 Task: Use Slamming Metal Lid Effect in this video Movie B.mp4
Action: Mouse moved to (253, 151)
Screenshot: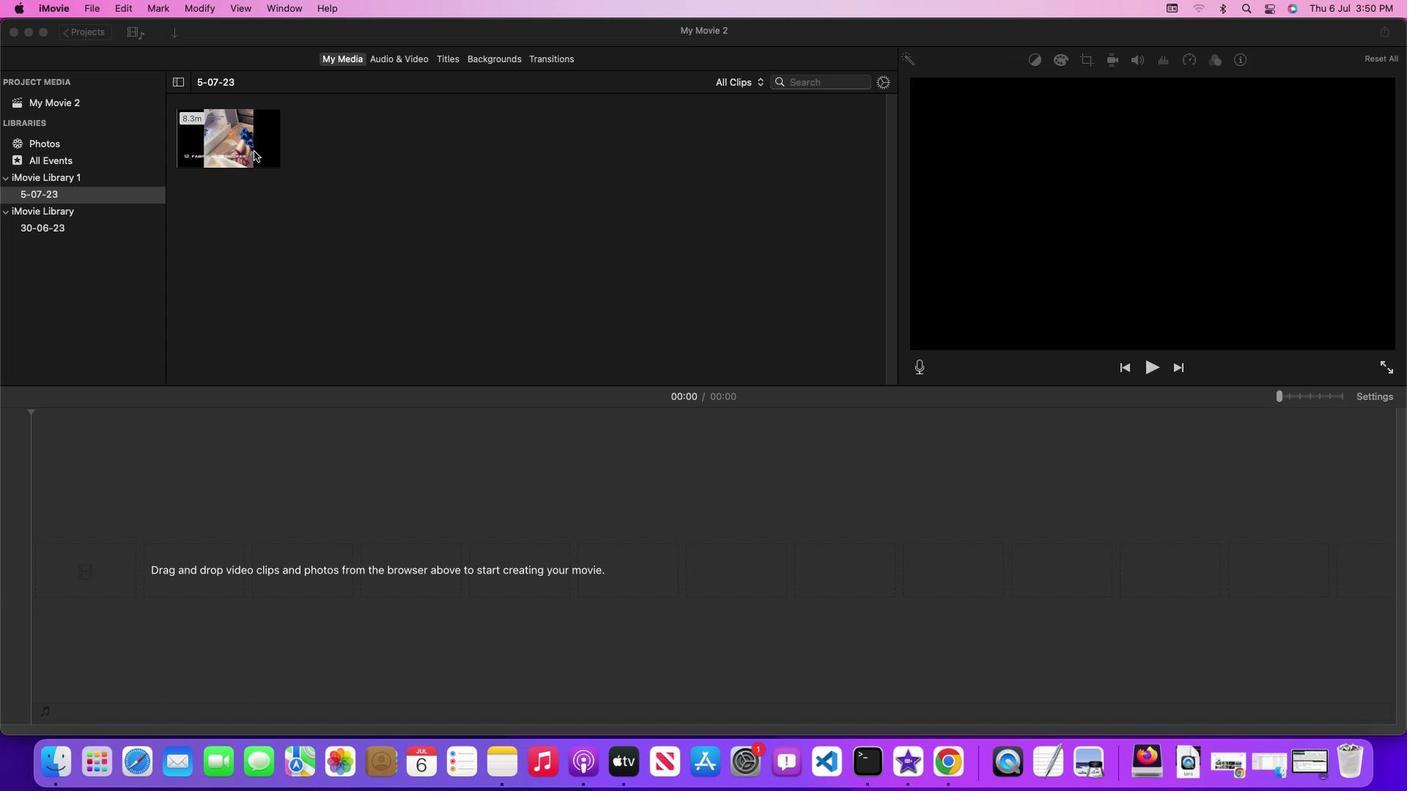 
Action: Mouse pressed left at (253, 151)
Screenshot: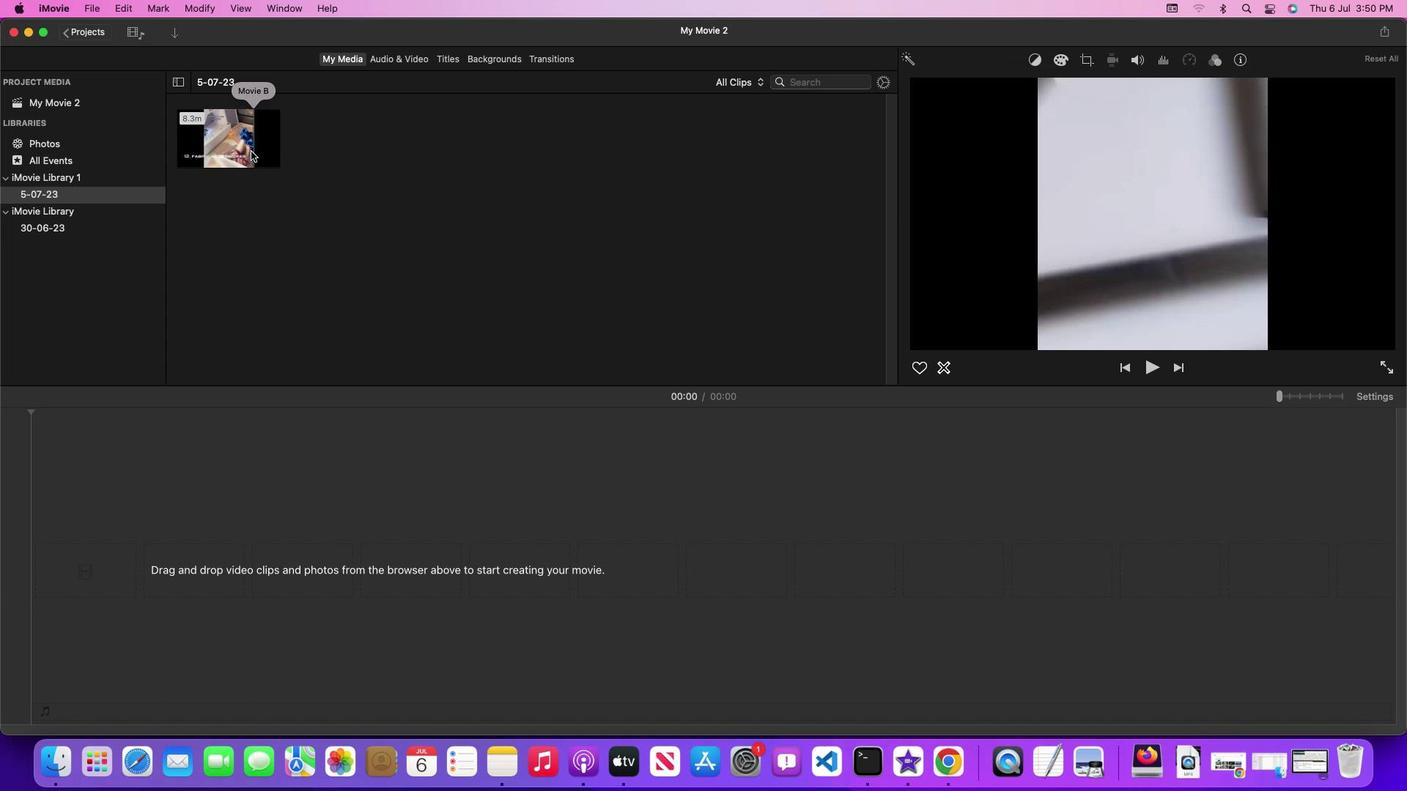 
Action: Mouse moved to (248, 151)
Screenshot: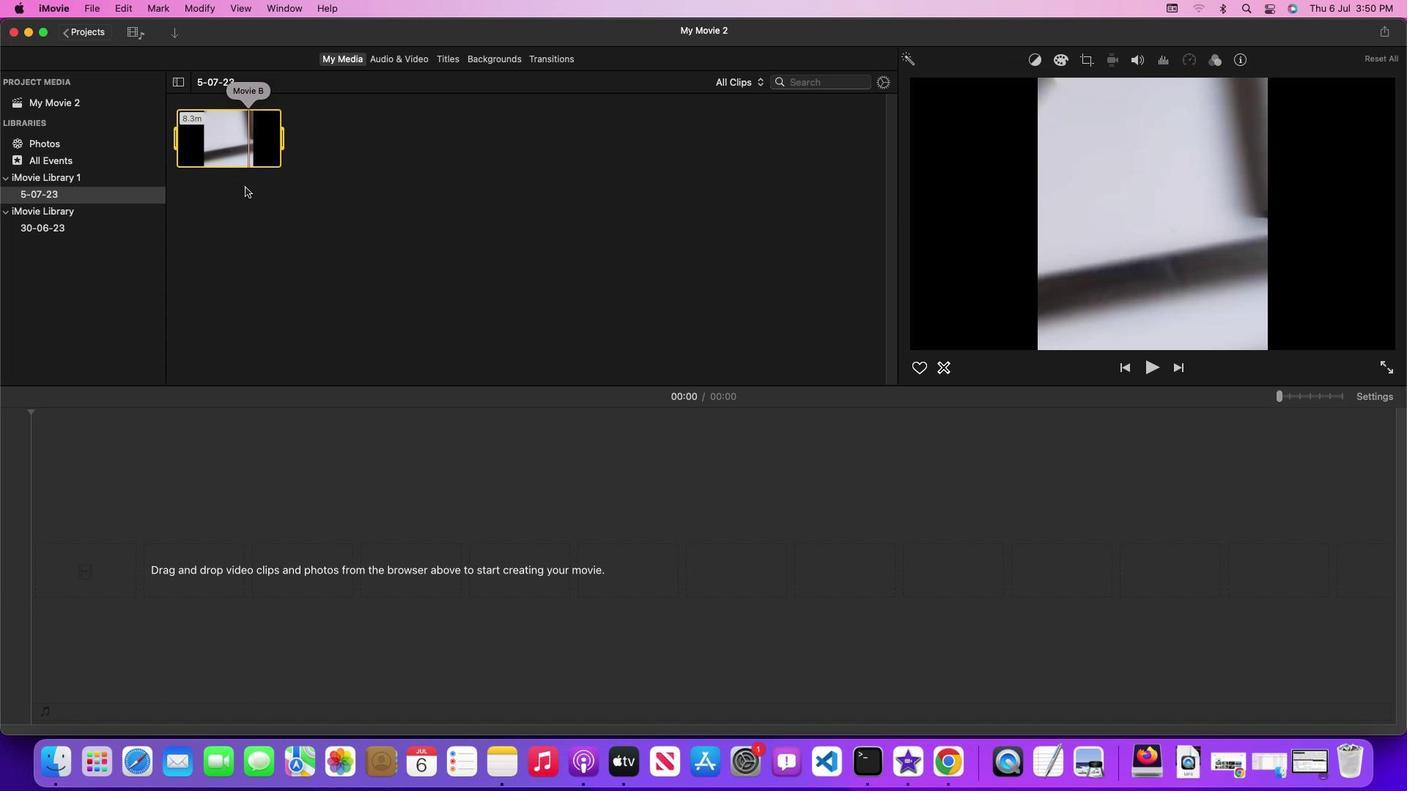 
Action: Mouse pressed left at (248, 151)
Screenshot: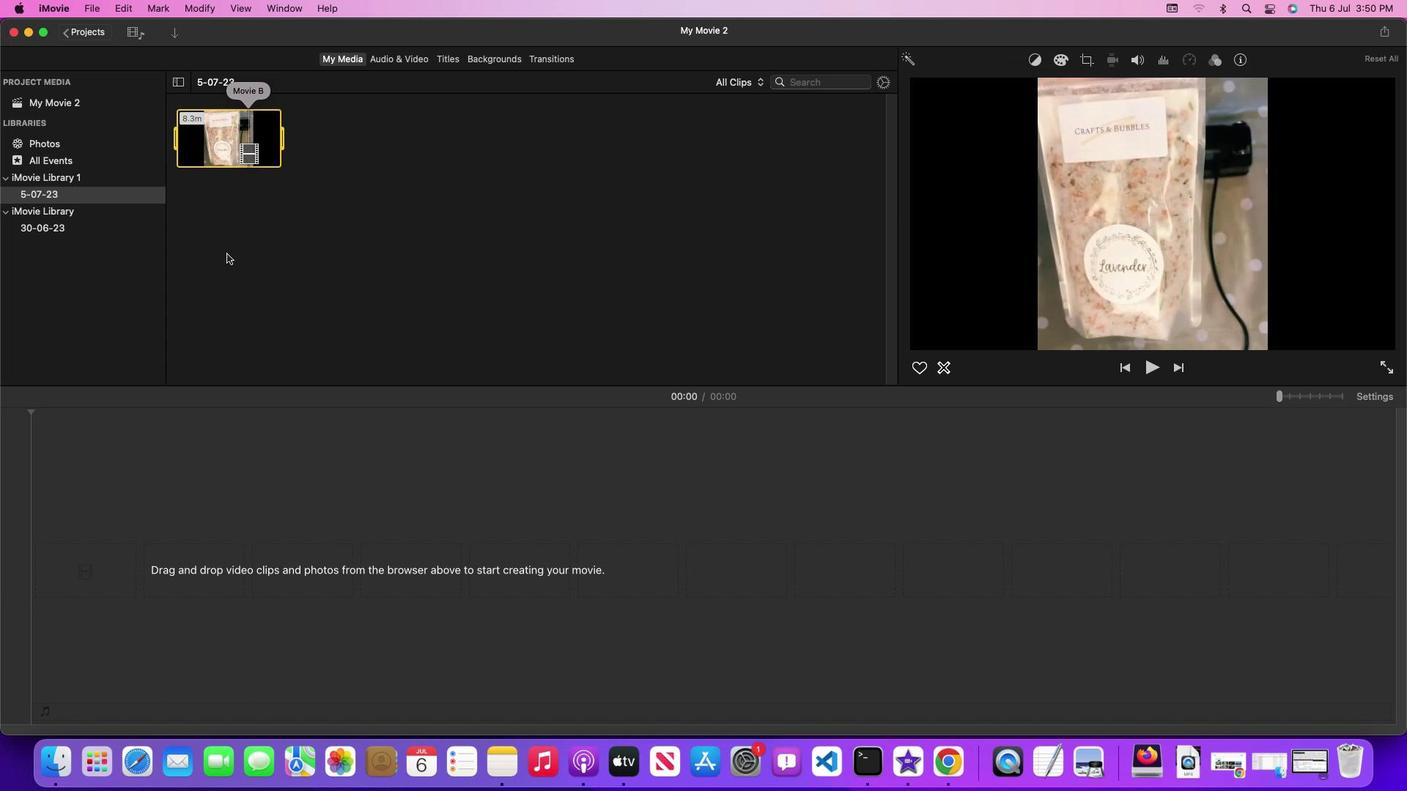 
Action: Mouse moved to (398, 58)
Screenshot: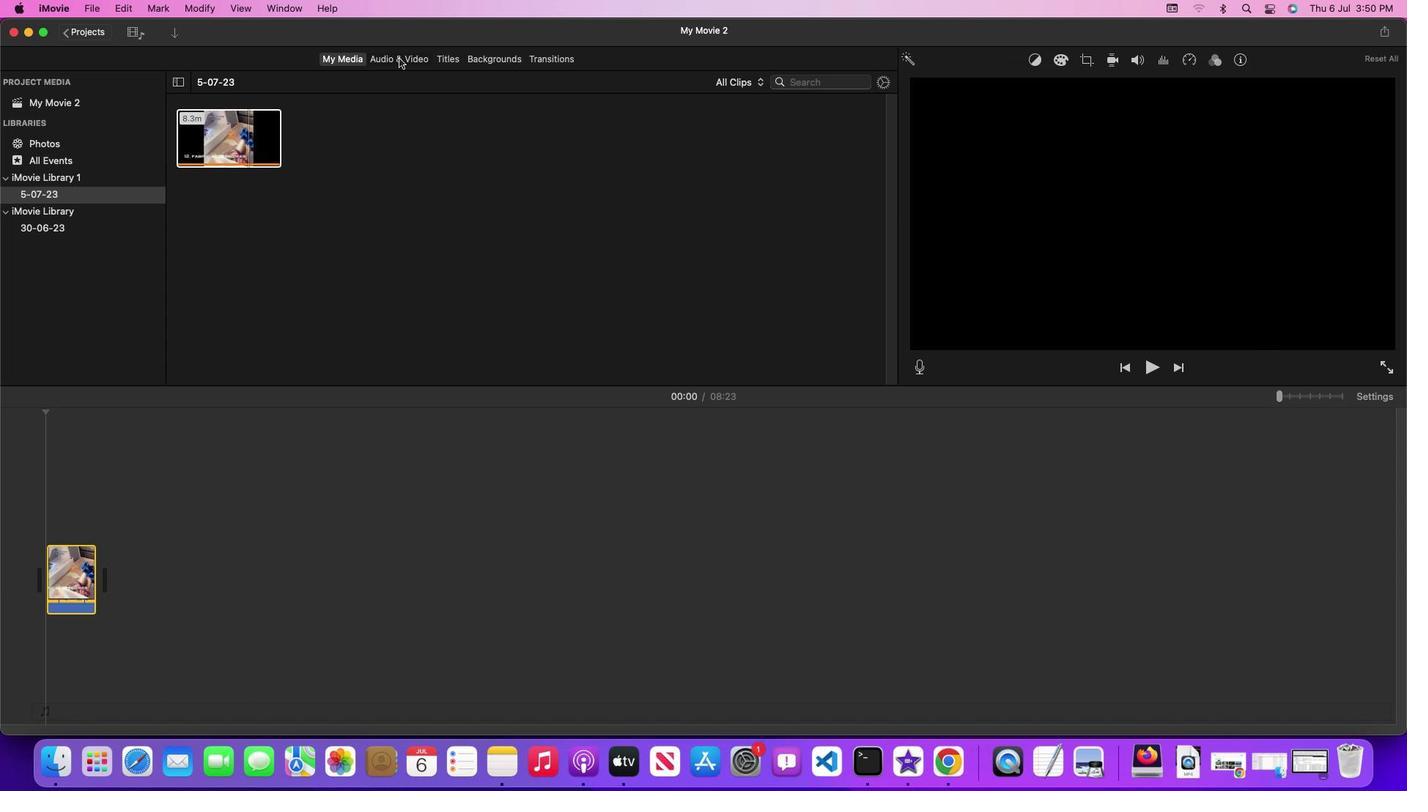 
Action: Mouse pressed left at (398, 58)
Screenshot: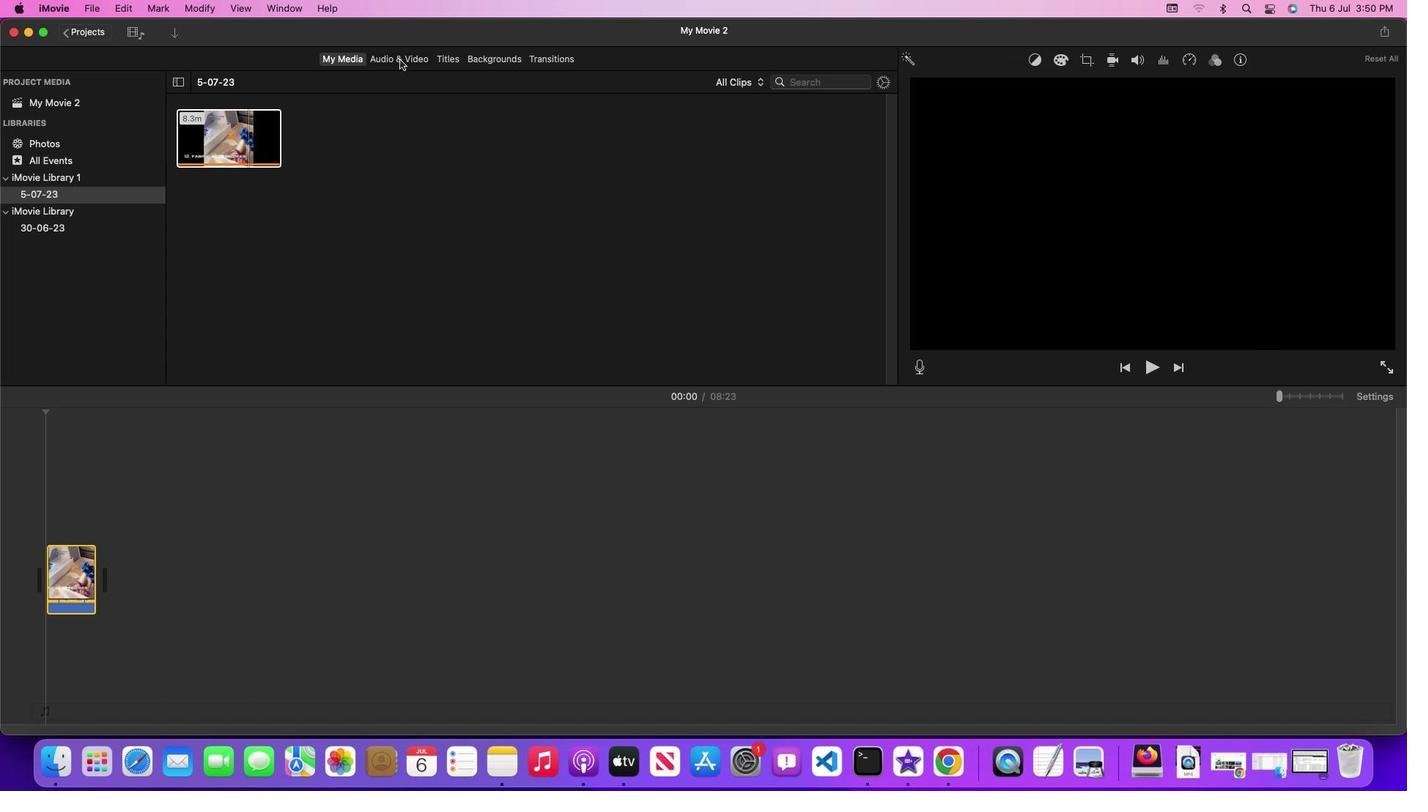 
Action: Mouse moved to (893, 194)
Screenshot: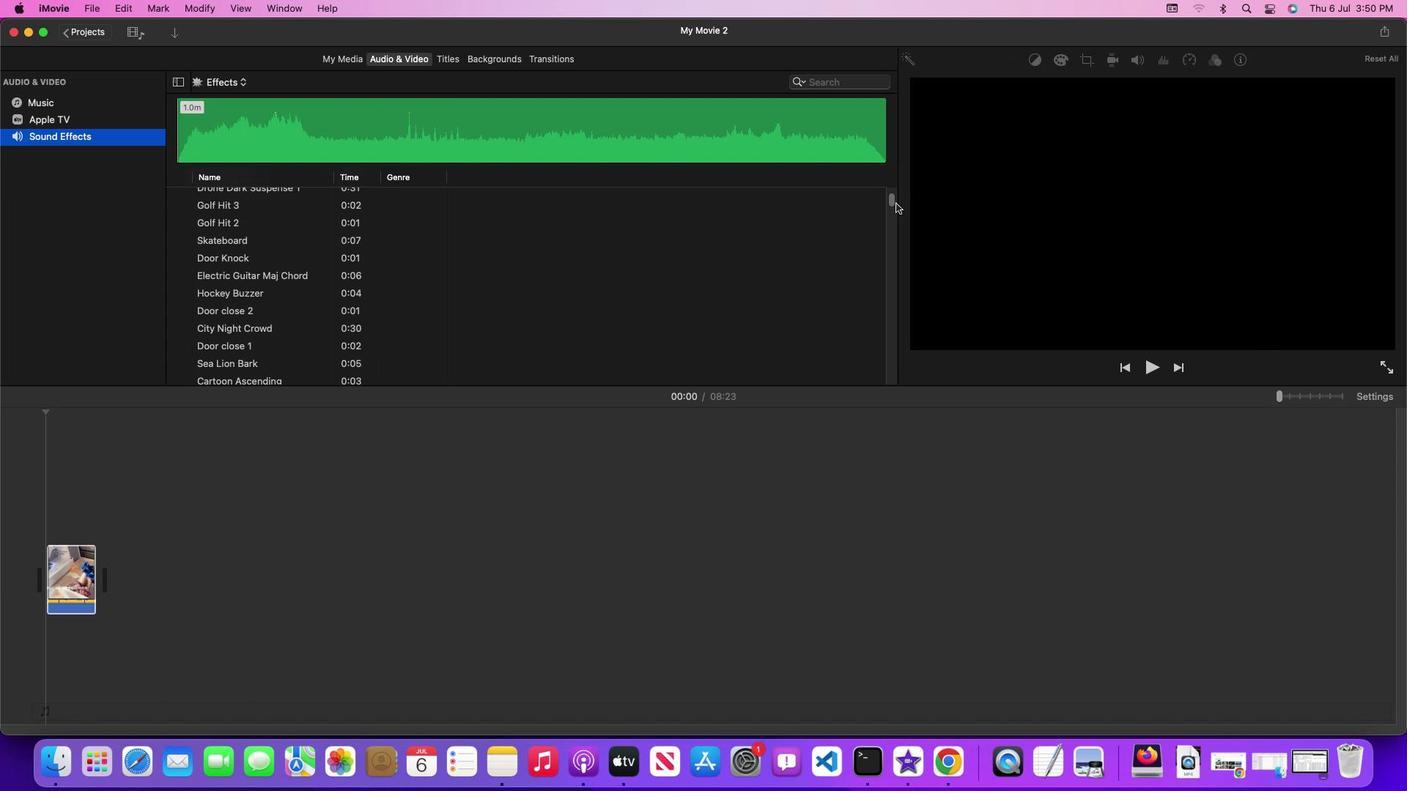 
Action: Mouse pressed left at (893, 194)
Screenshot: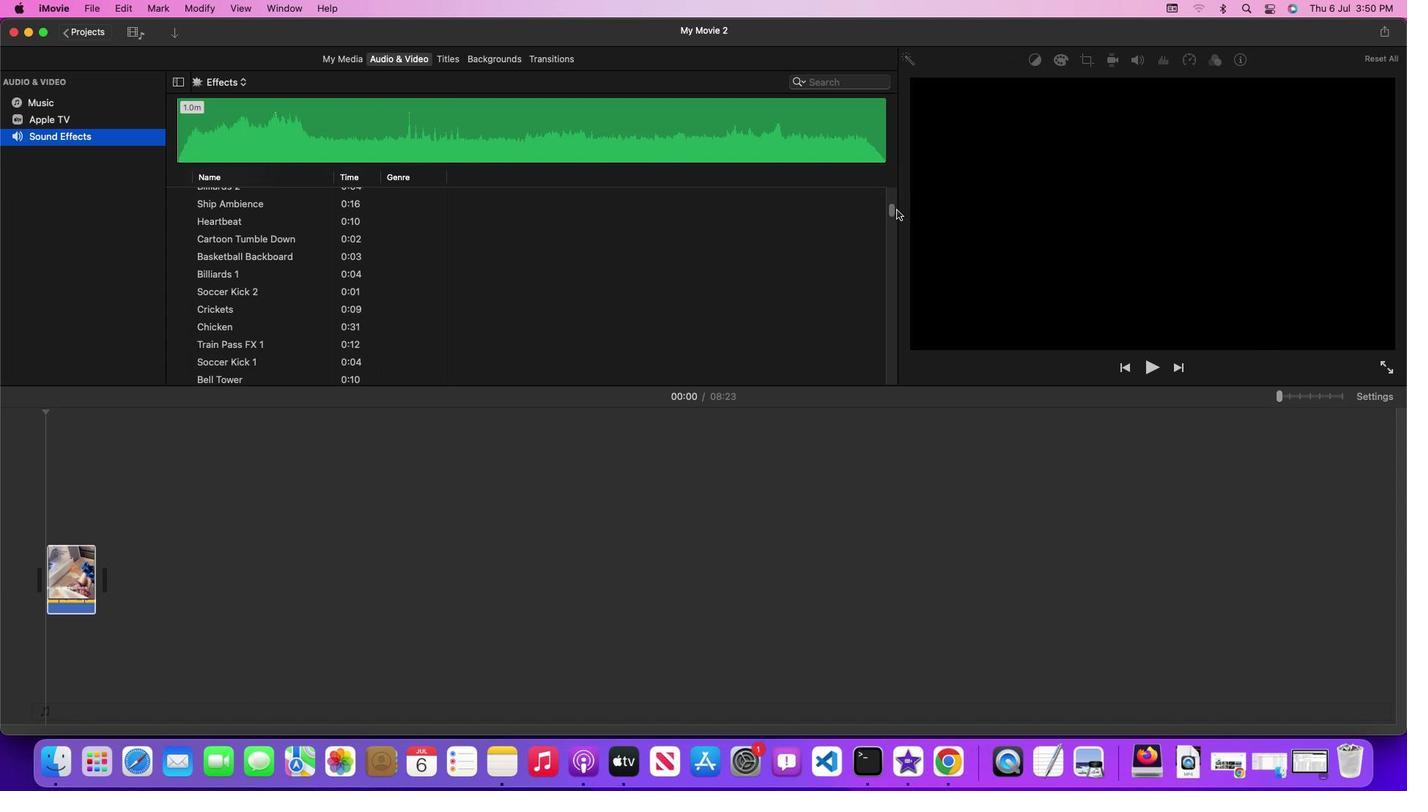 
Action: Mouse moved to (701, 308)
Screenshot: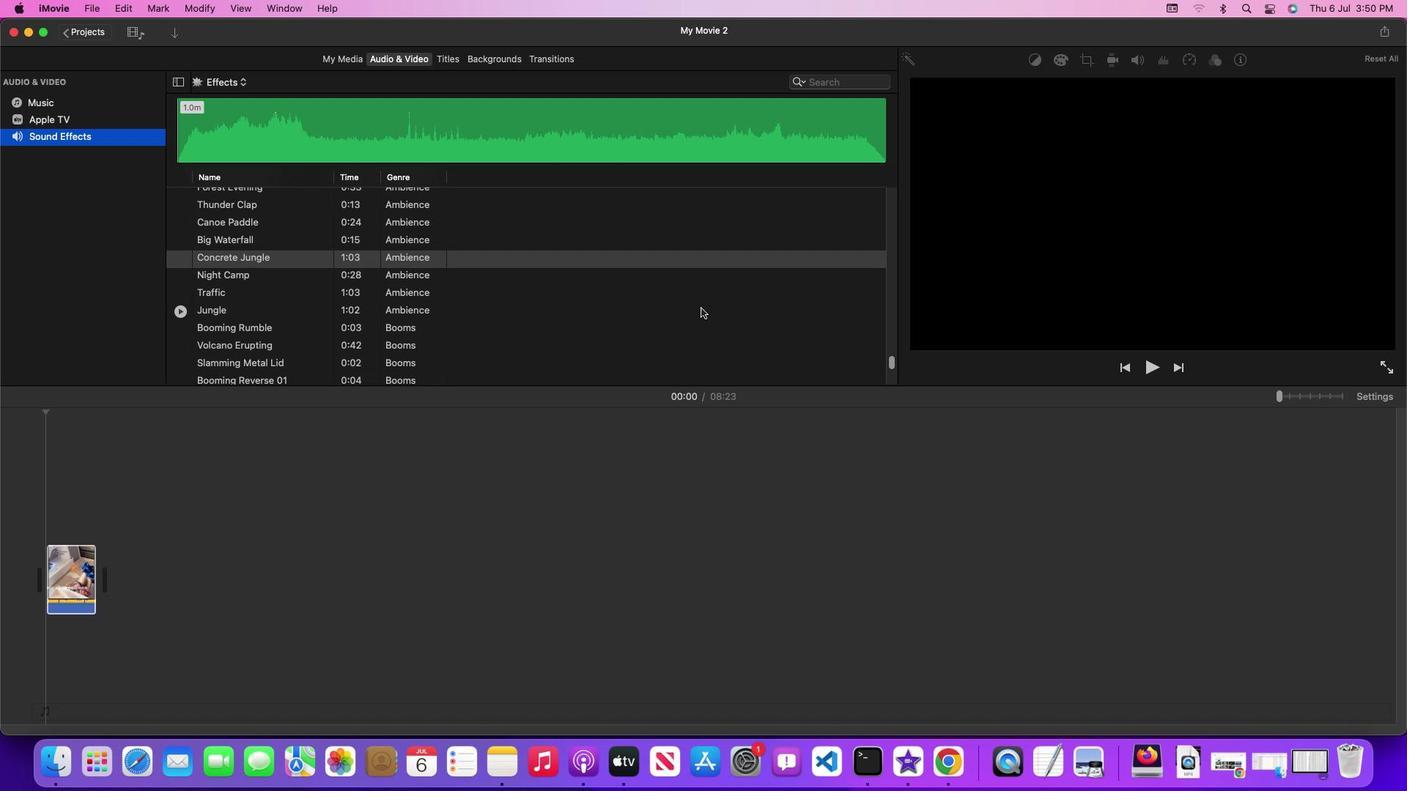 
Action: Mouse scrolled (701, 308) with delta (0, 0)
Screenshot: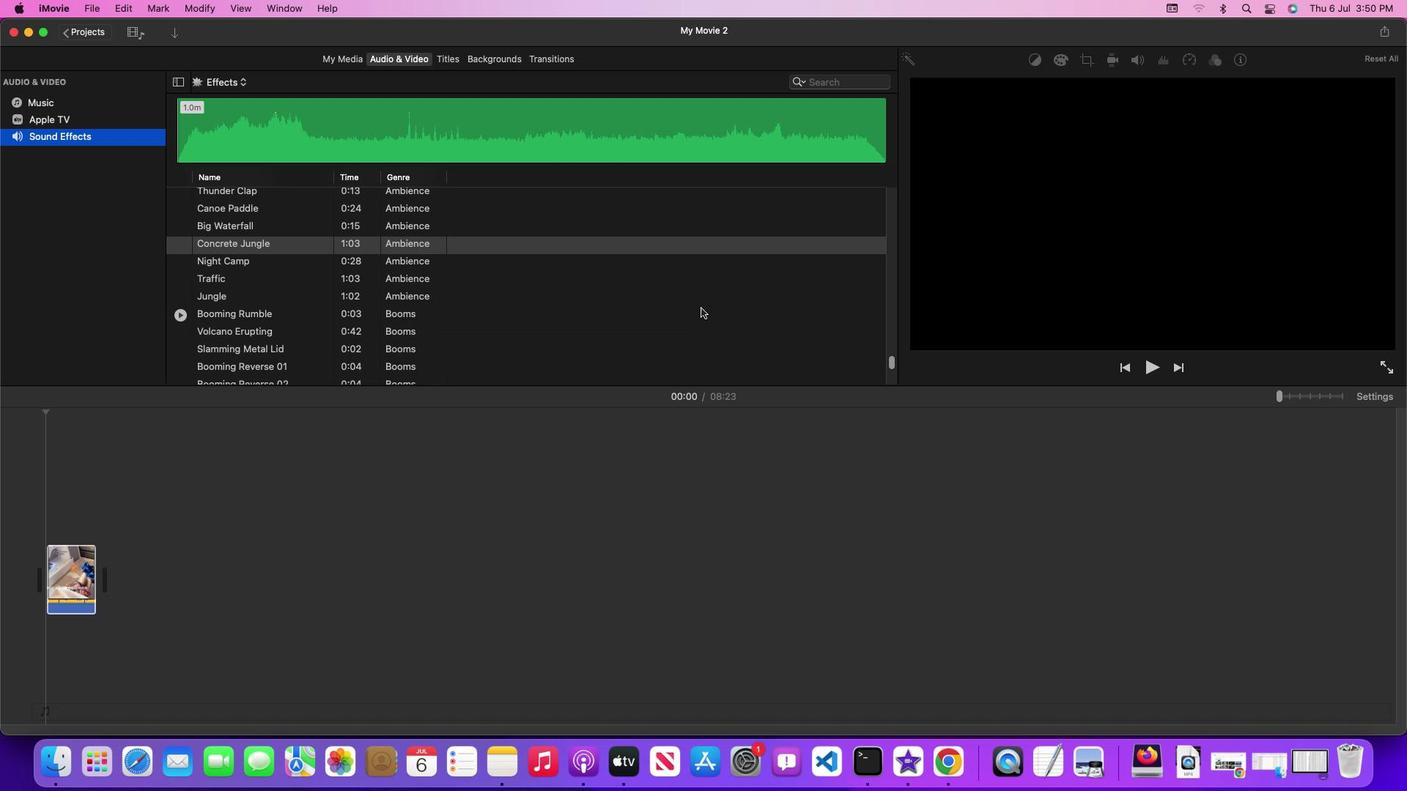 
Action: Mouse scrolled (701, 308) with delta (0, 0)
Screenshot: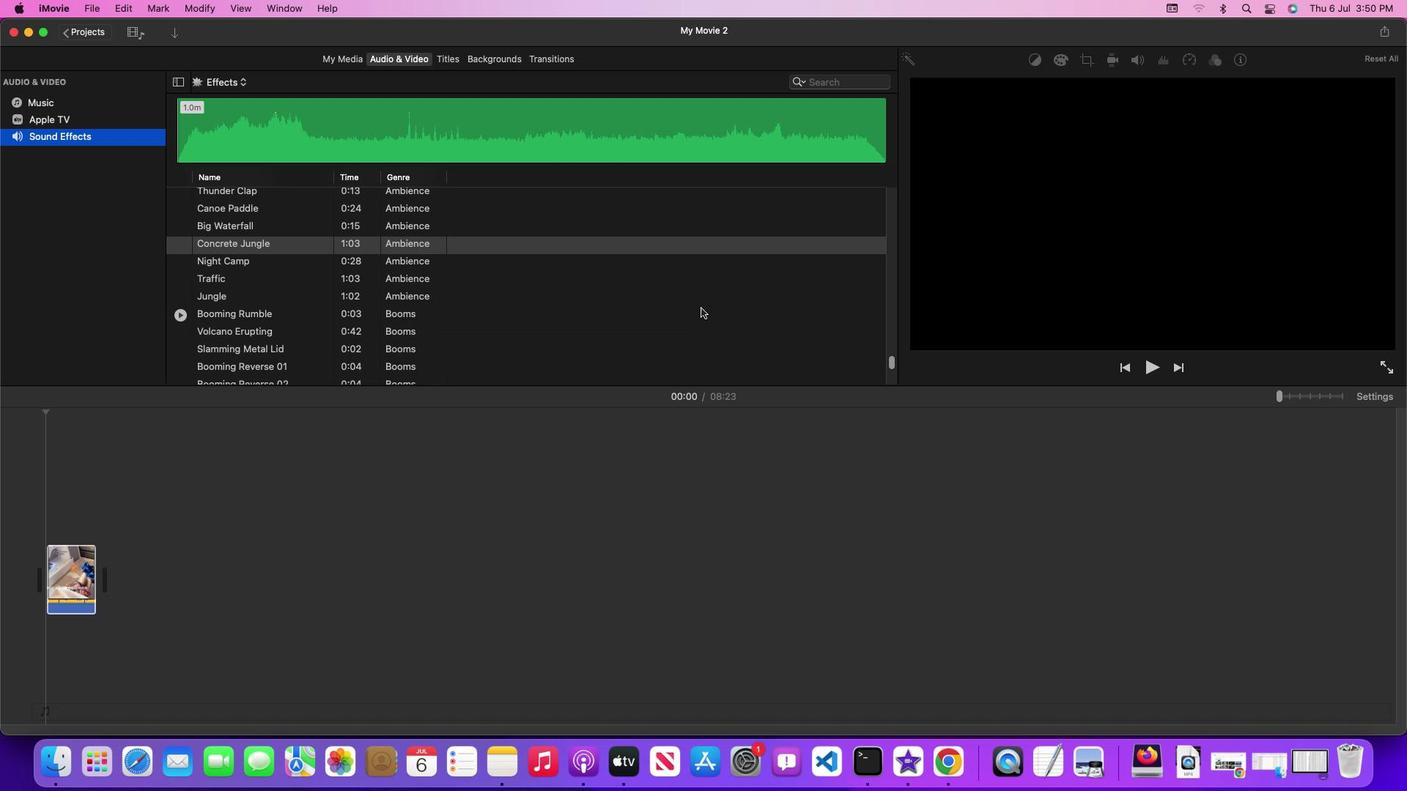 
Action: Mouse scrolled (701, 308) with delta (0, 0)
Screenshot: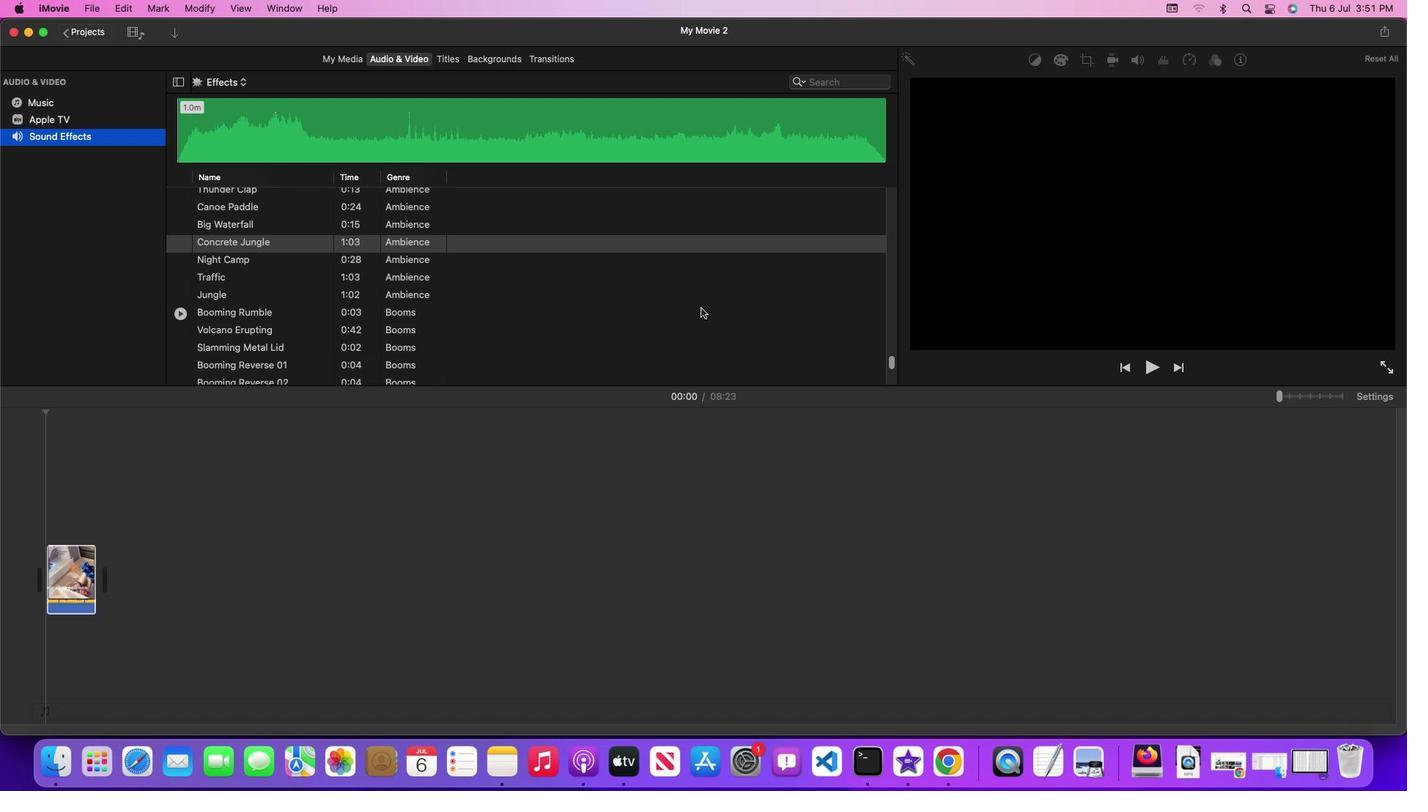 
Action: Mouse moved to (486, 347)
Screenshot: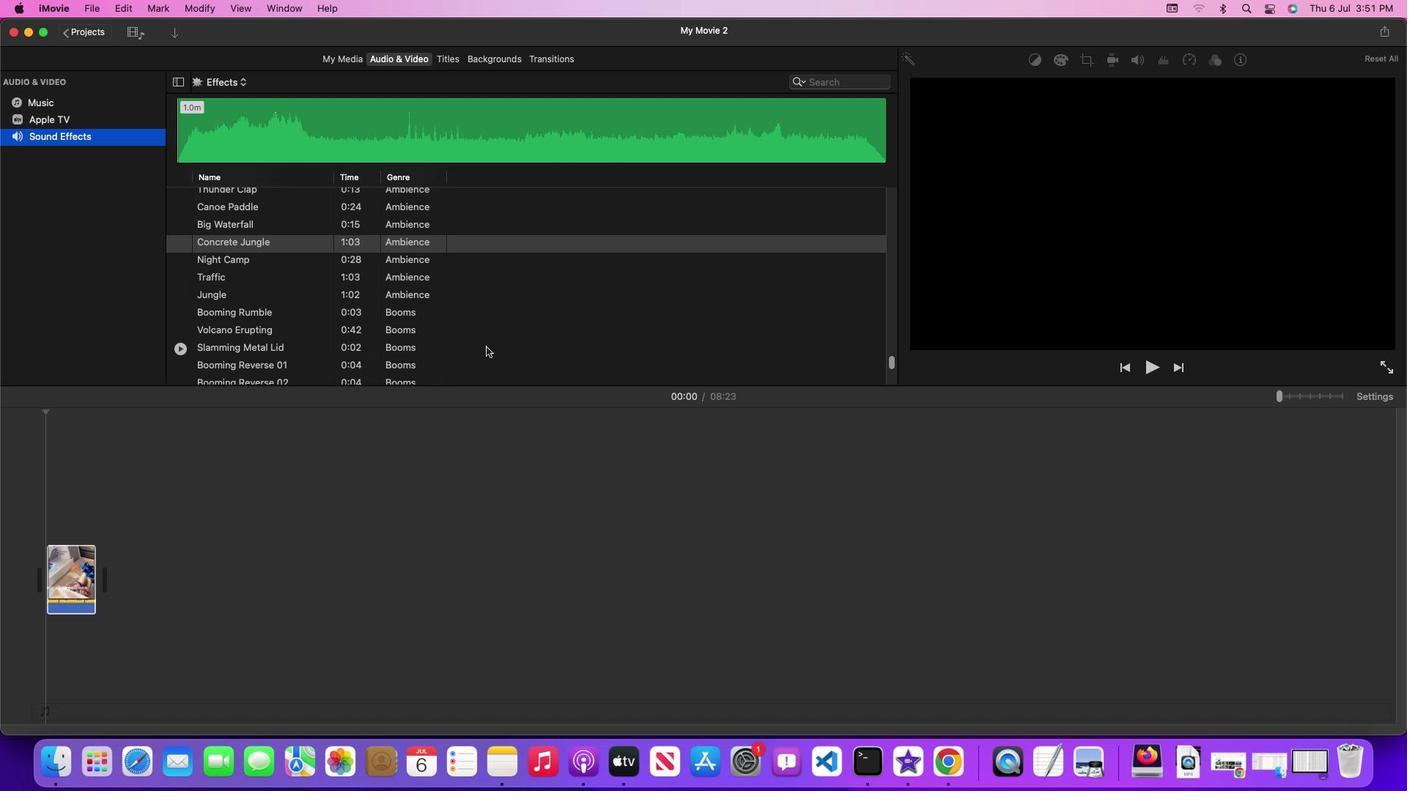 
Action: Mouse pressed left at (486, 347)
Screenshot: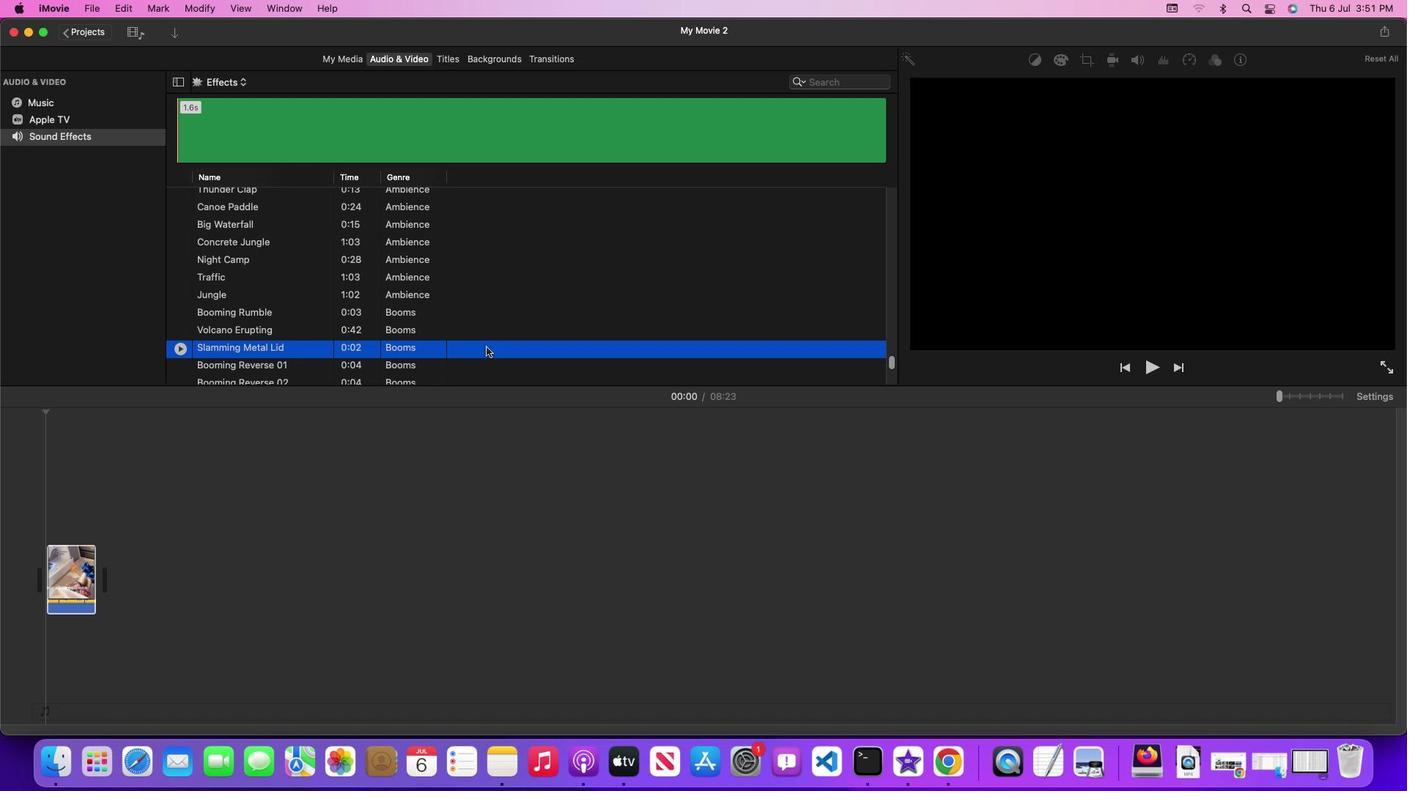 
Action: Mouse moved to (489, 346)
Screenshot: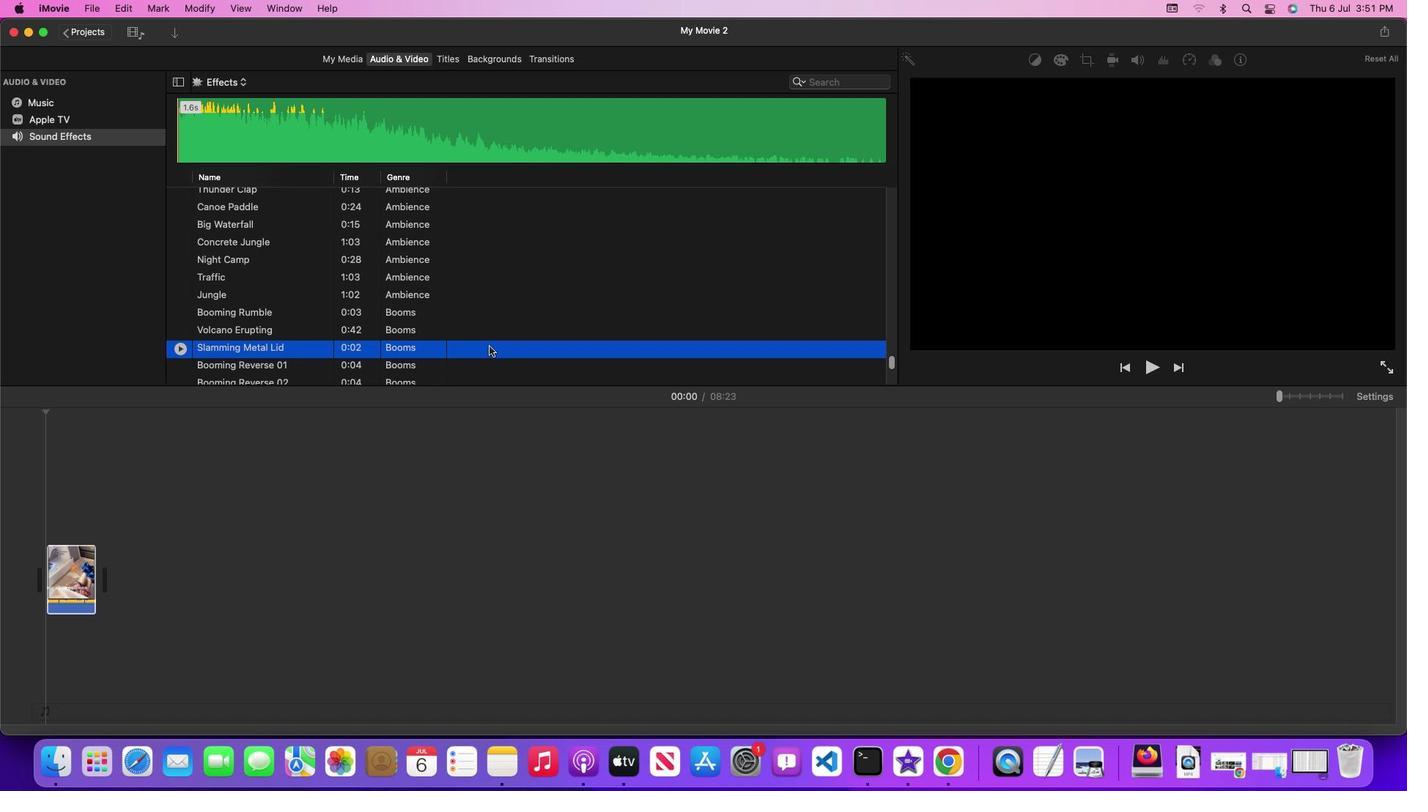 
Action: Mouse pressed left at (489, 346)
Screenshot: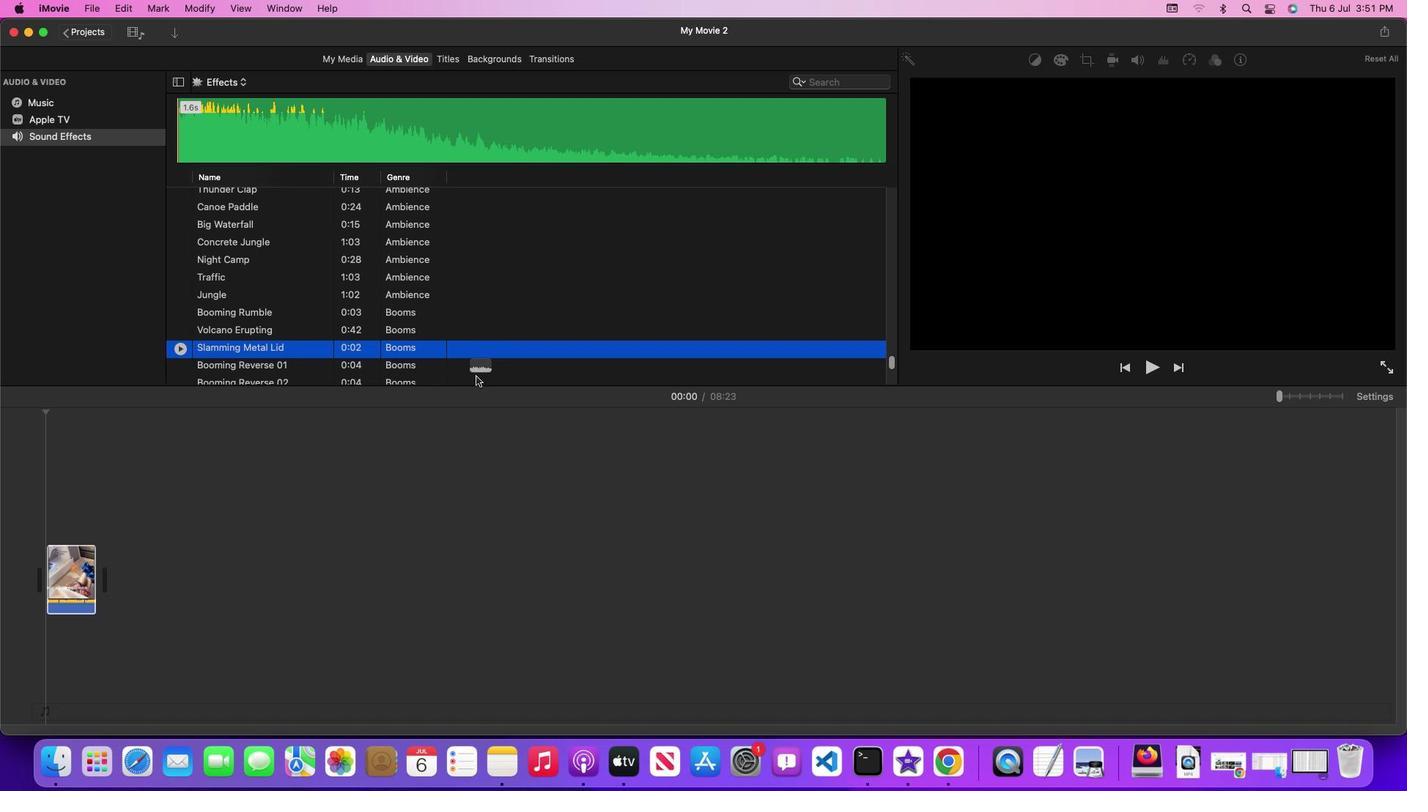 
Action: Mouse moved to (275, 482)
Screenshot: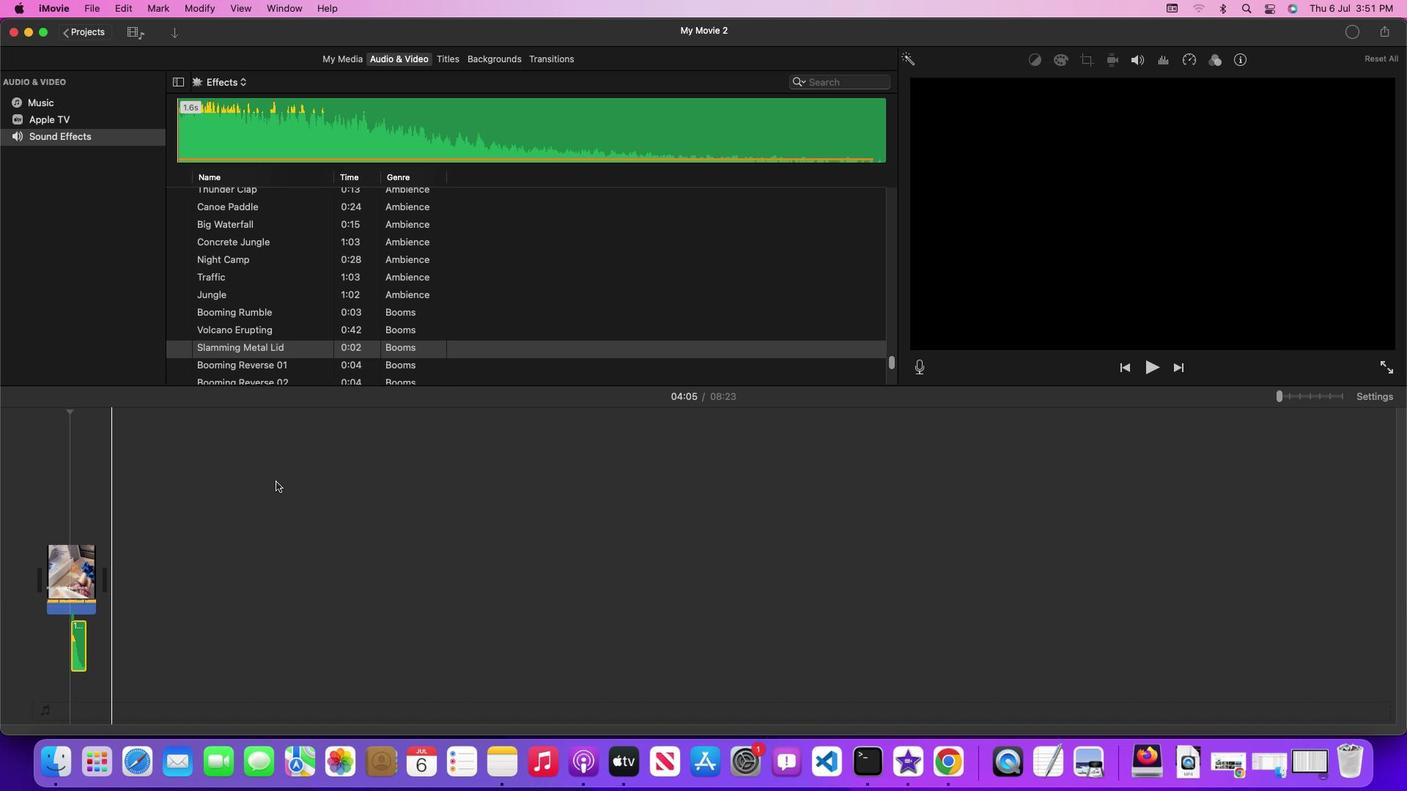 
